 Task: Filter jobs by Chennai location.
Action: Mouse moved to (310, 106)
Screenshot: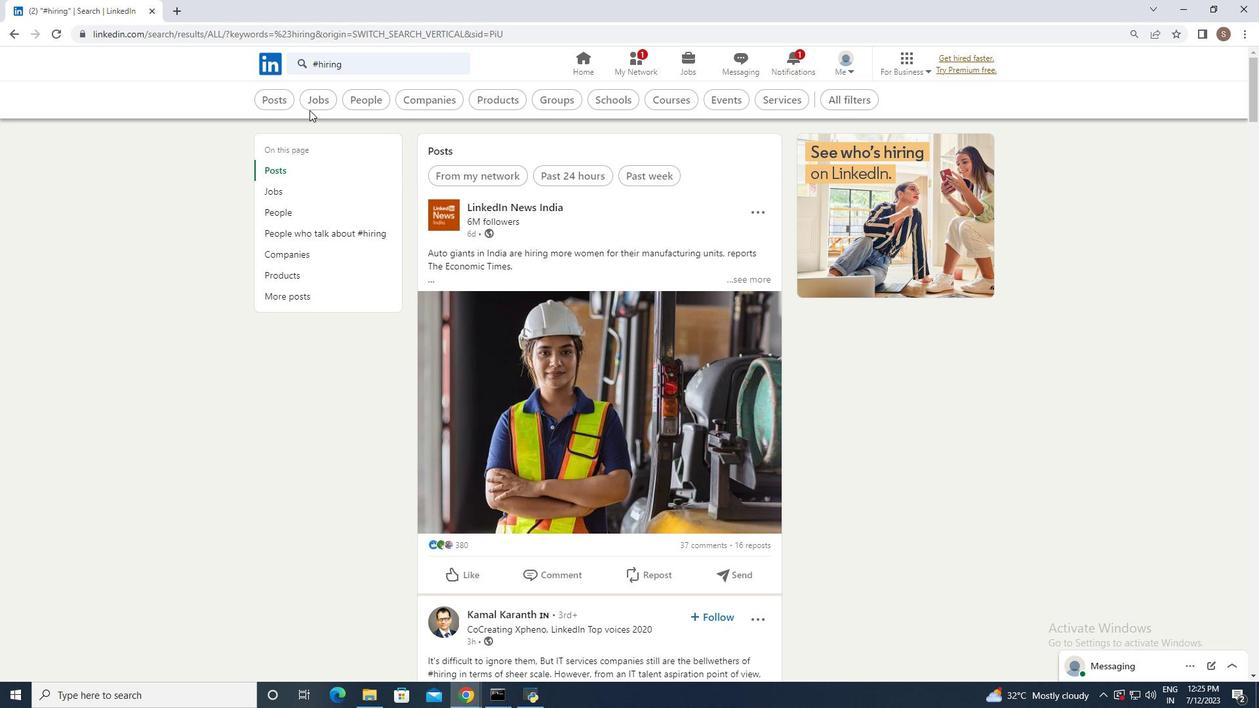 
Action: Mouse pressed left at (310, 106)
Screenshot: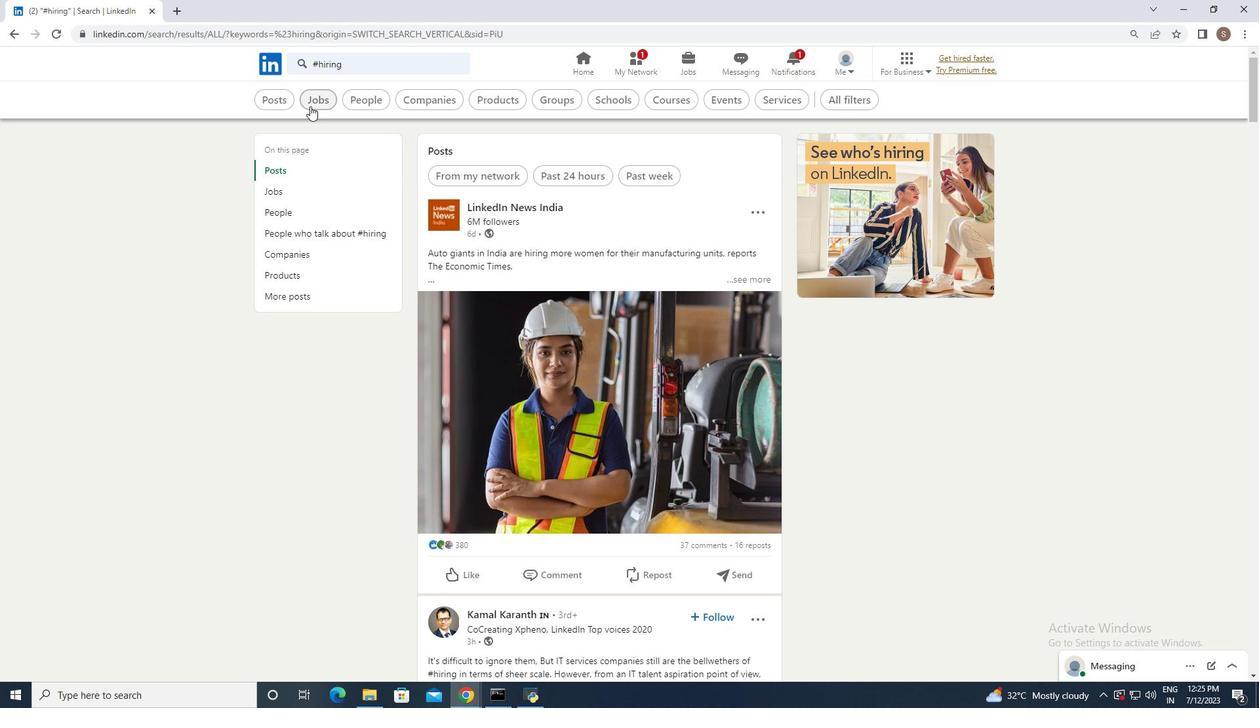 
Action: Mouse moved to (872, 97)
Screenshot: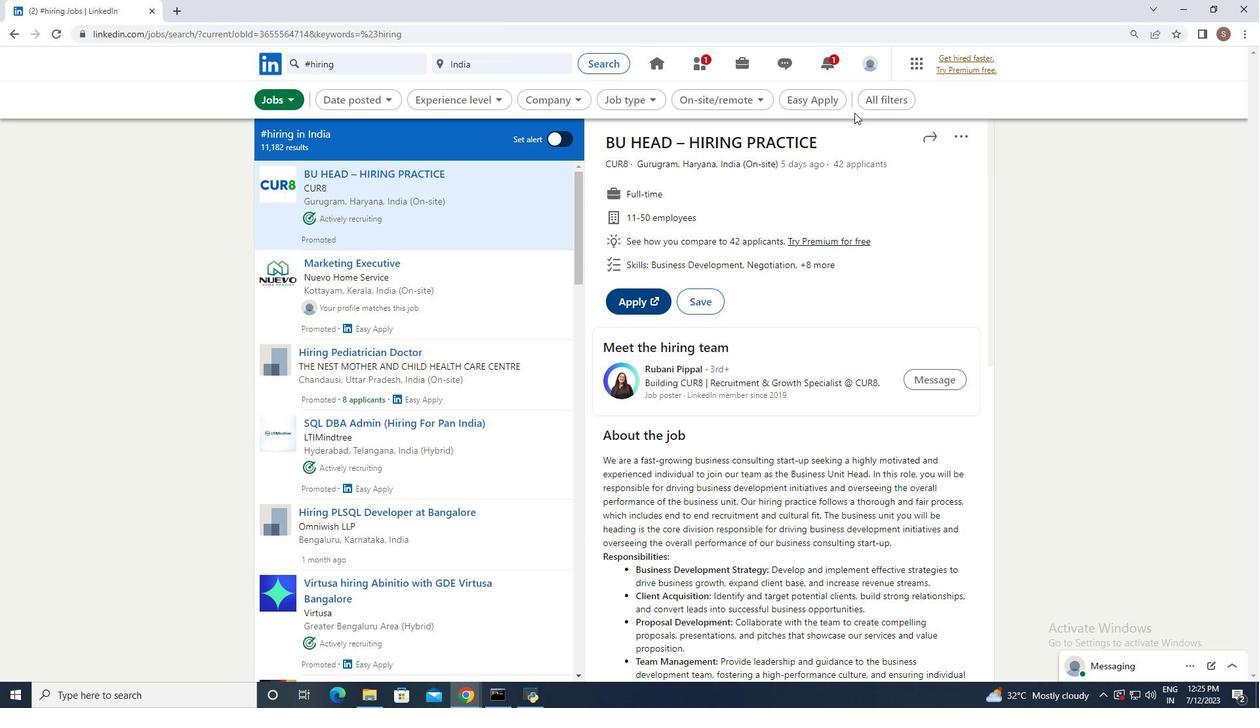 
Action: Mouse pressed left at (872, 97)
Screenshot: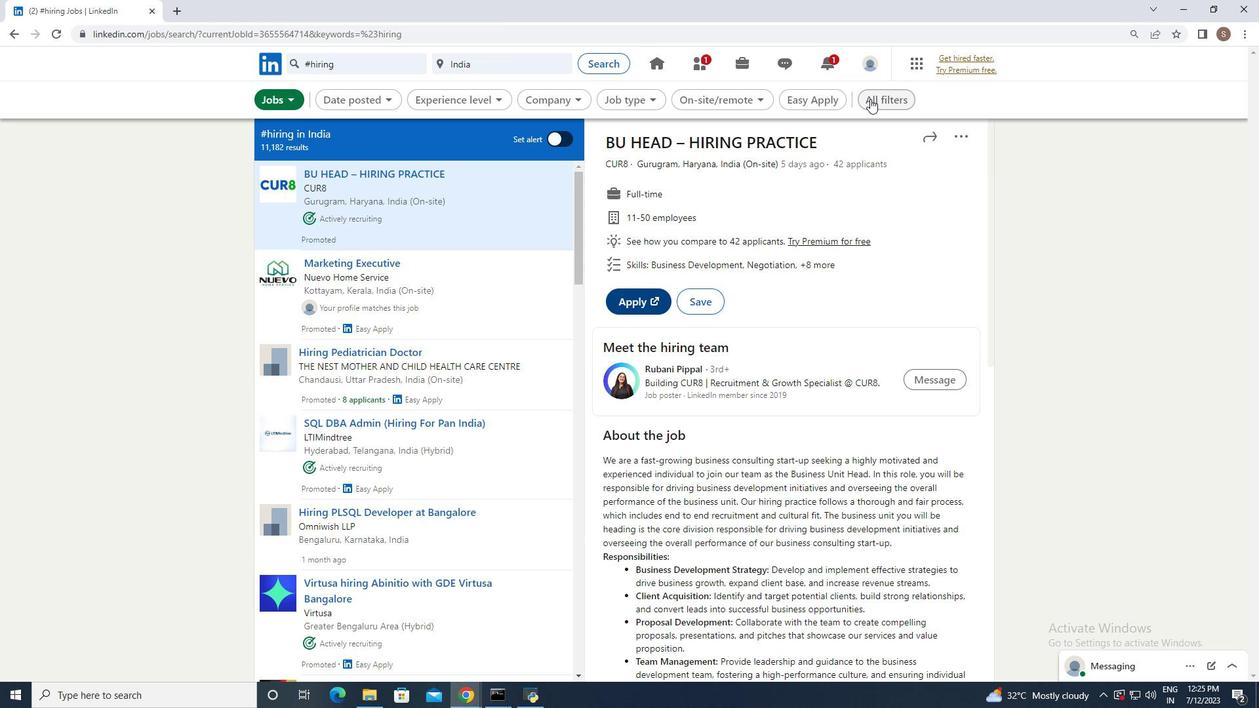 
Action: Mouse moved to (983, 381)
Screenshot: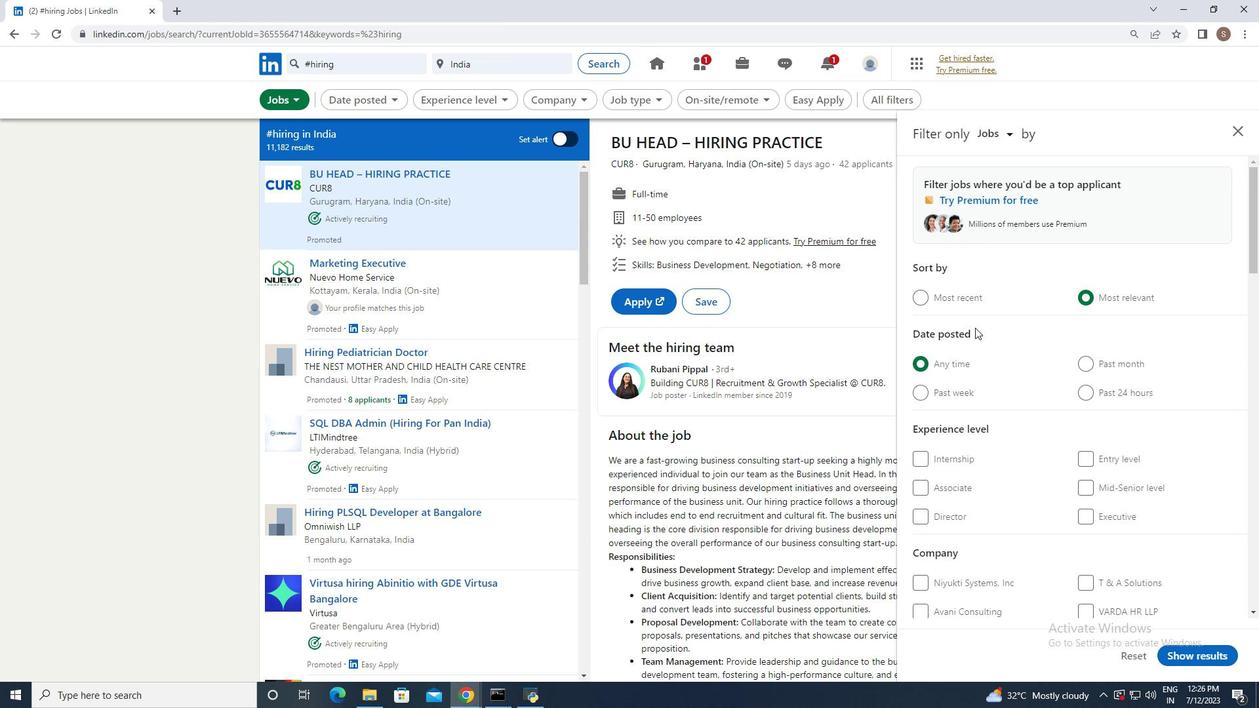 
Action: Mouse scrolled (983, 380) with delta (0, 0)
Screenshot: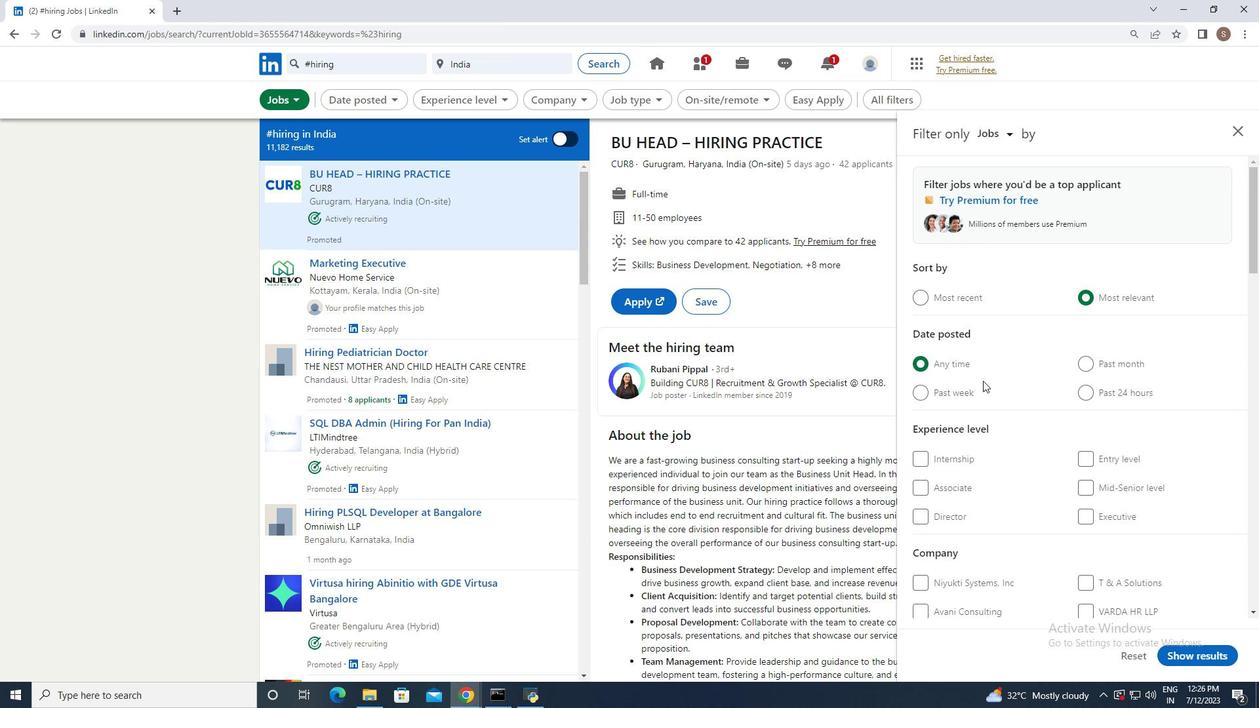 
Action: Mouse scrolled (983, 380) with delta (0, 0)
Screenshot: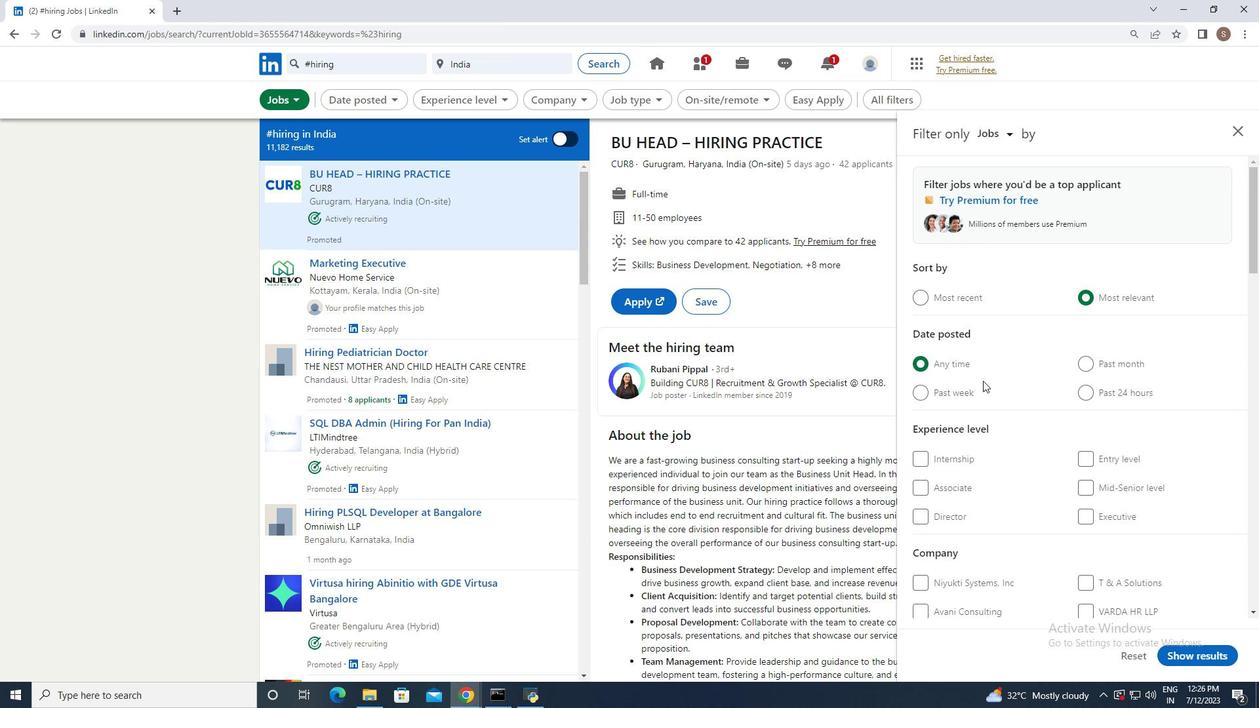 
Action: Mouse scrolled (983, 380) with delta (0, 0)
Screenshot: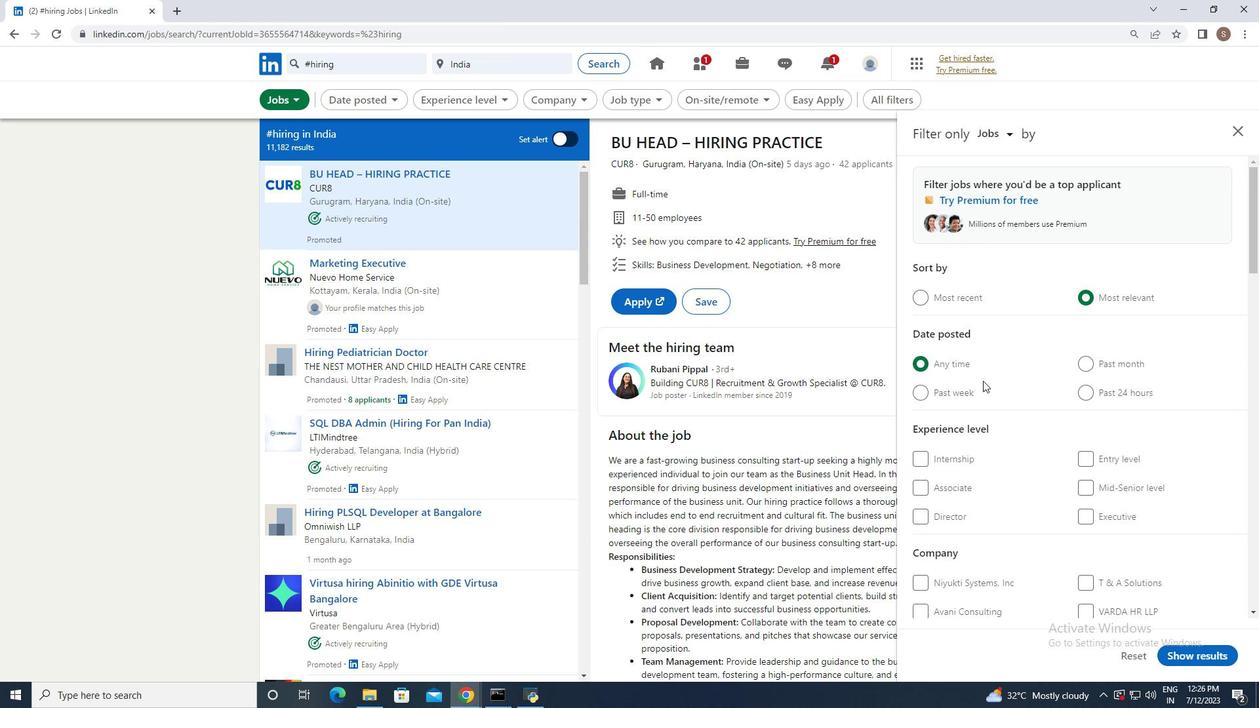 
Action: Mouse scrolled (983, 380) with delta (0, 0)
Screenshot: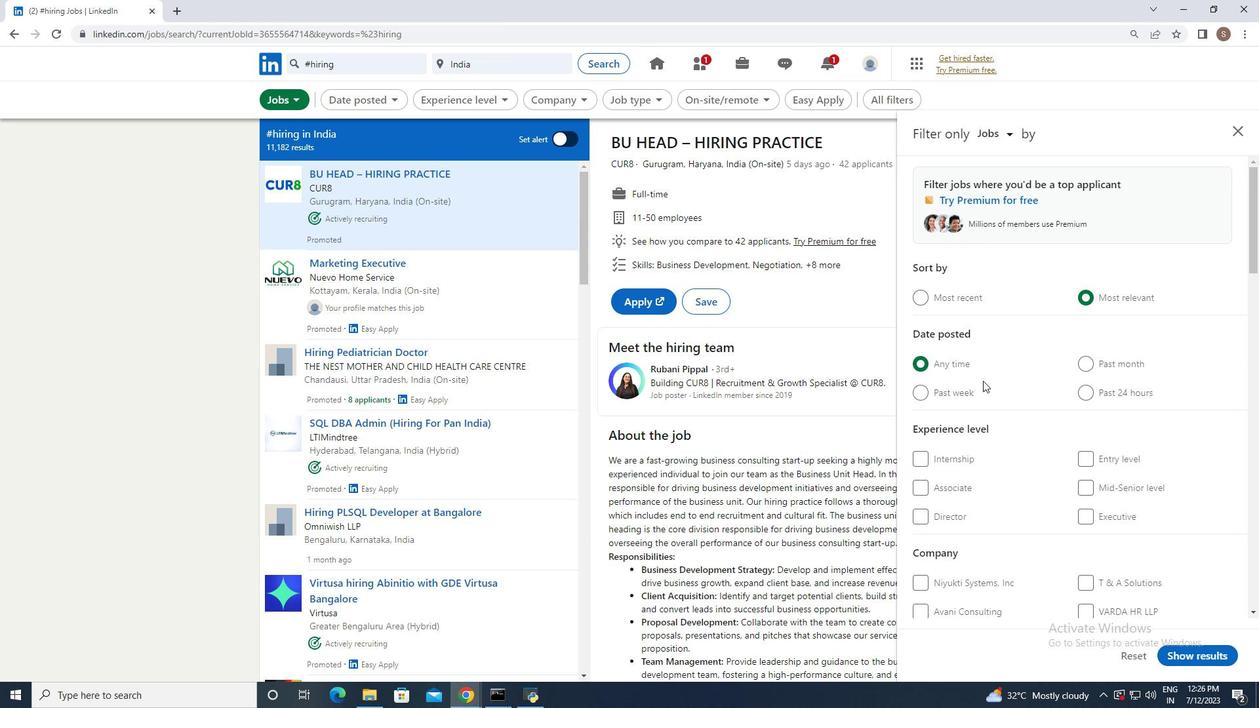 
Action: Mouse scrolled (983, 380) with delta (0, 0)
Screenshot: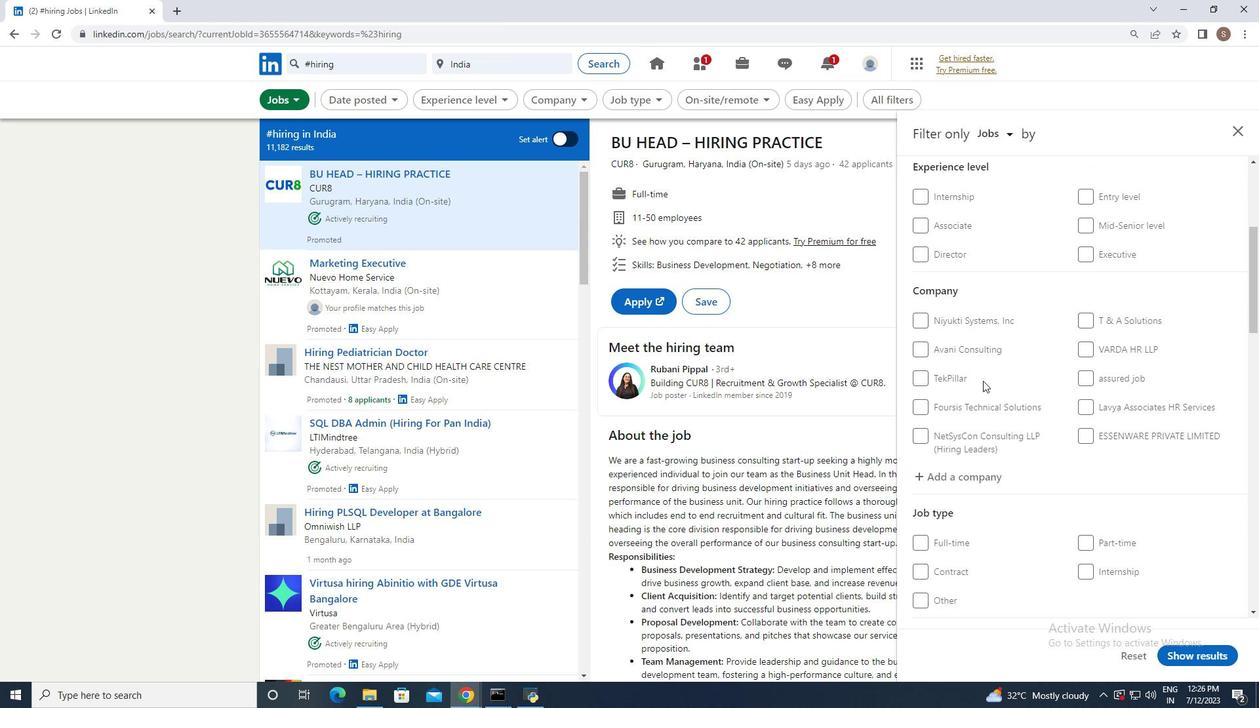
Action: Mouse scrolled (983, 380) with delta (0, 0)
Screenshot: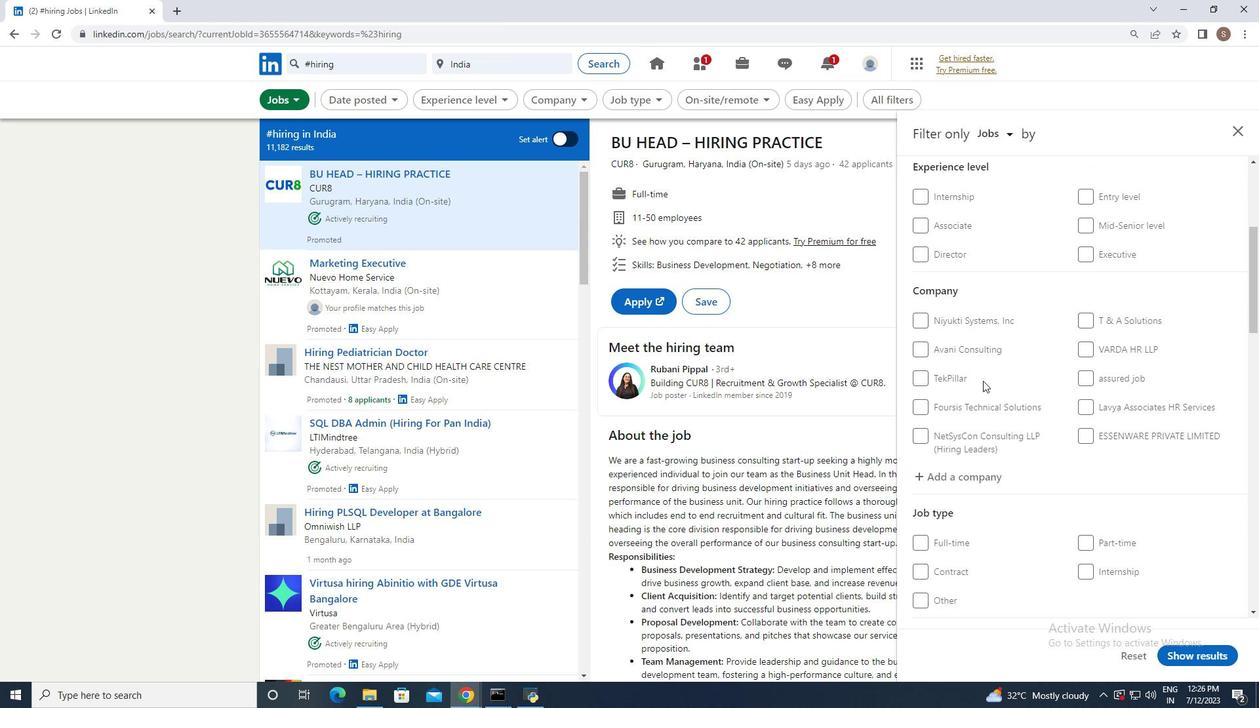 
Action: Mouse scrolled (983, 380) with delta (0, 0)
Screenshot: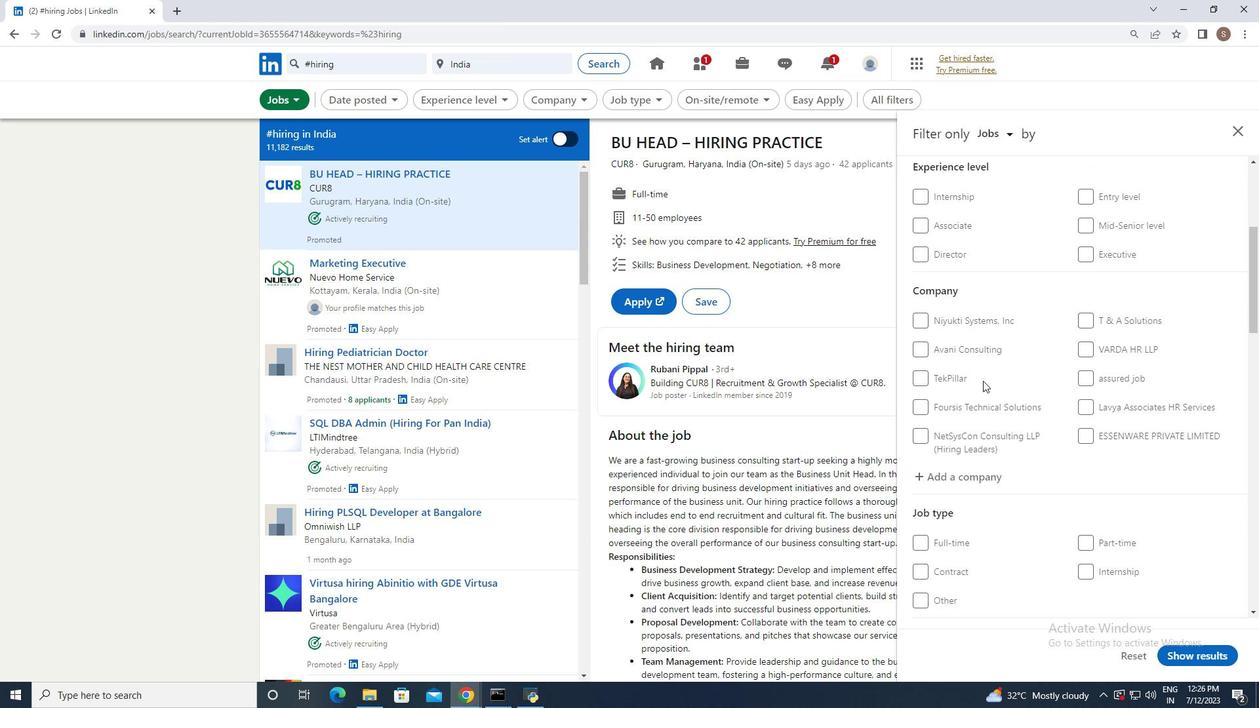 
Action: Mouse scrolled (983, 380) with delta (0, 0)
Screenshot: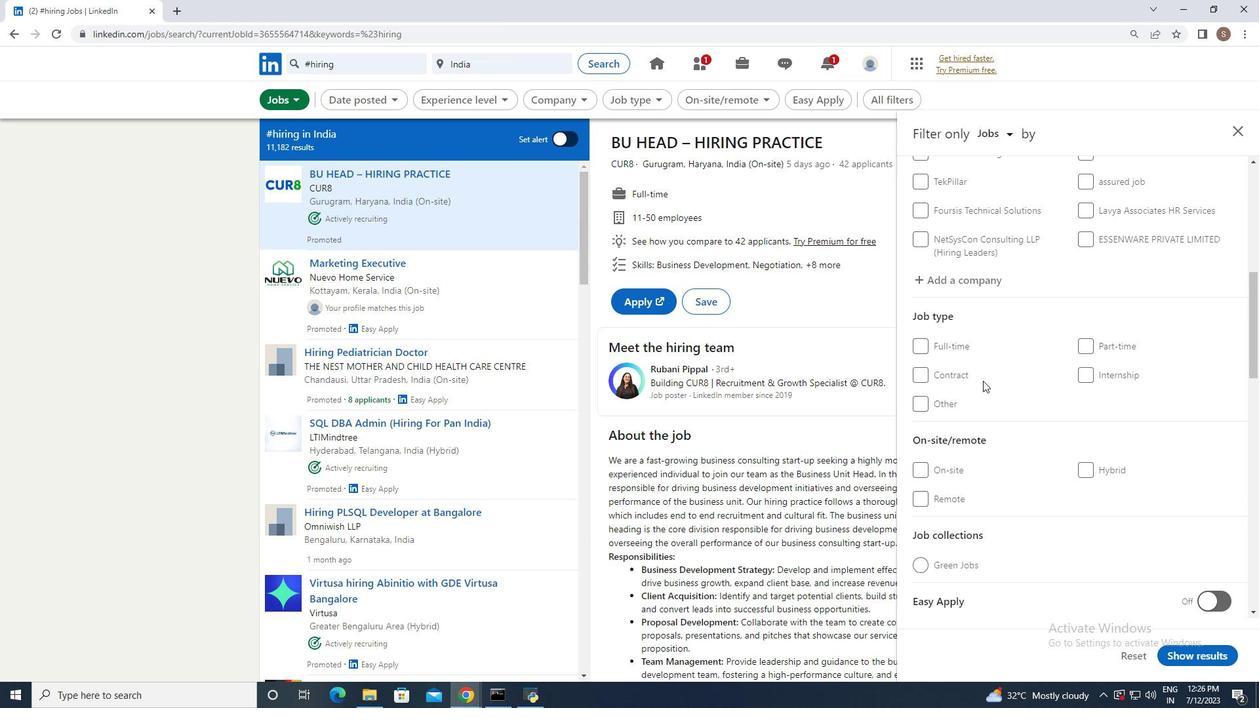 
Action: Mouse scrolled (983, 380) with delta (0, 0)
Screenshot: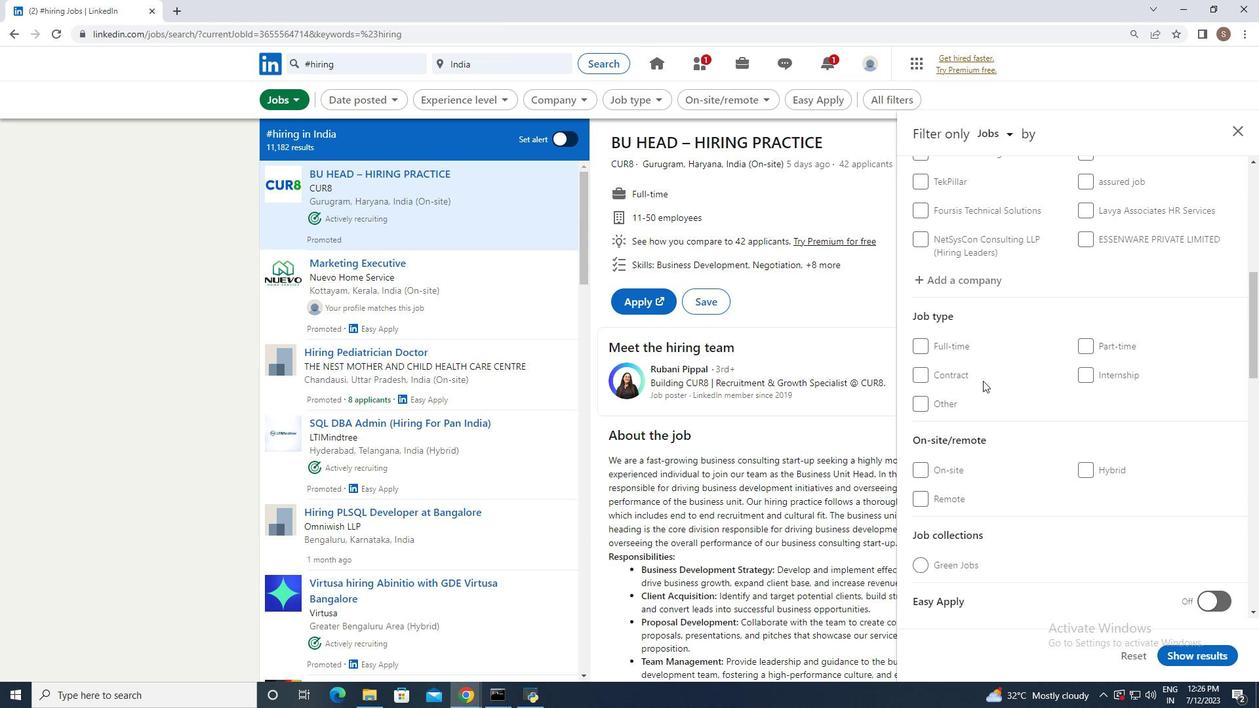 
Action: Mouse scrolled (983, 380) with delta (0, 0)
Screenshot: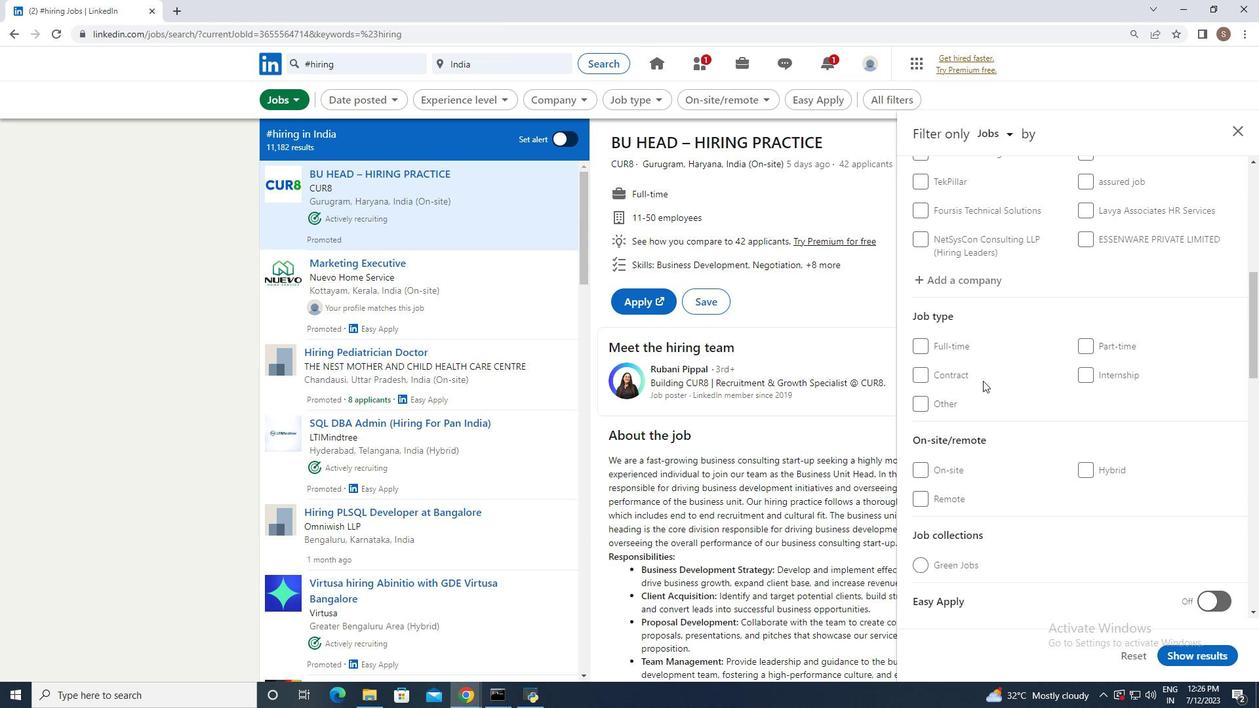 
Action: Mouse scrolled (983, 380) with delta (0, 0)
Screenshot: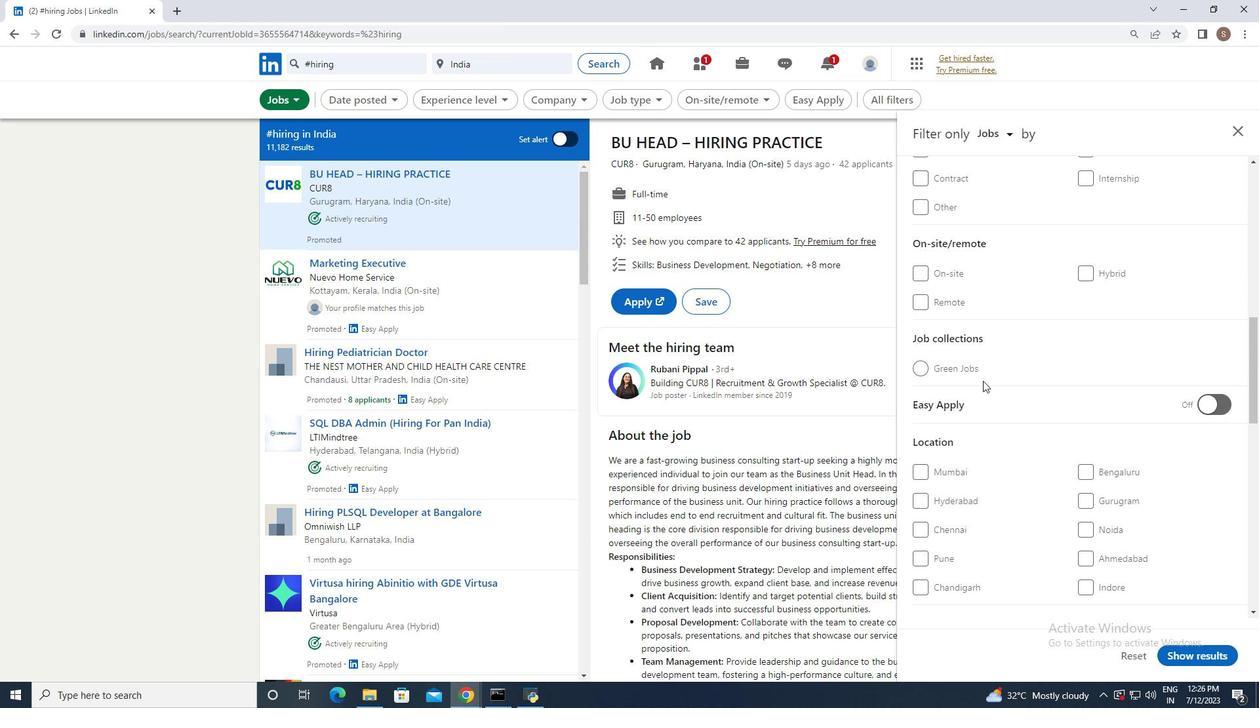 
Action: Mouse scrolled (983, 380) with delta (0, 0)
Screenshot: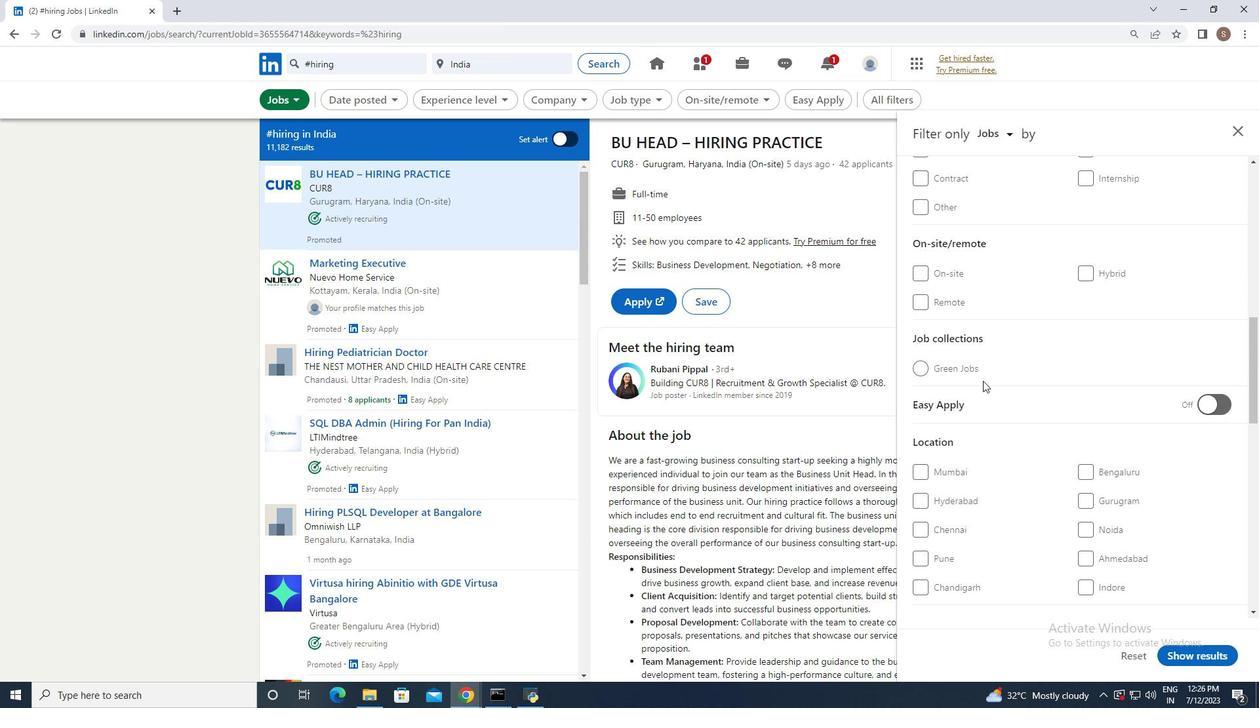
Action: Mouse moved to (915, 396)
Screenshot: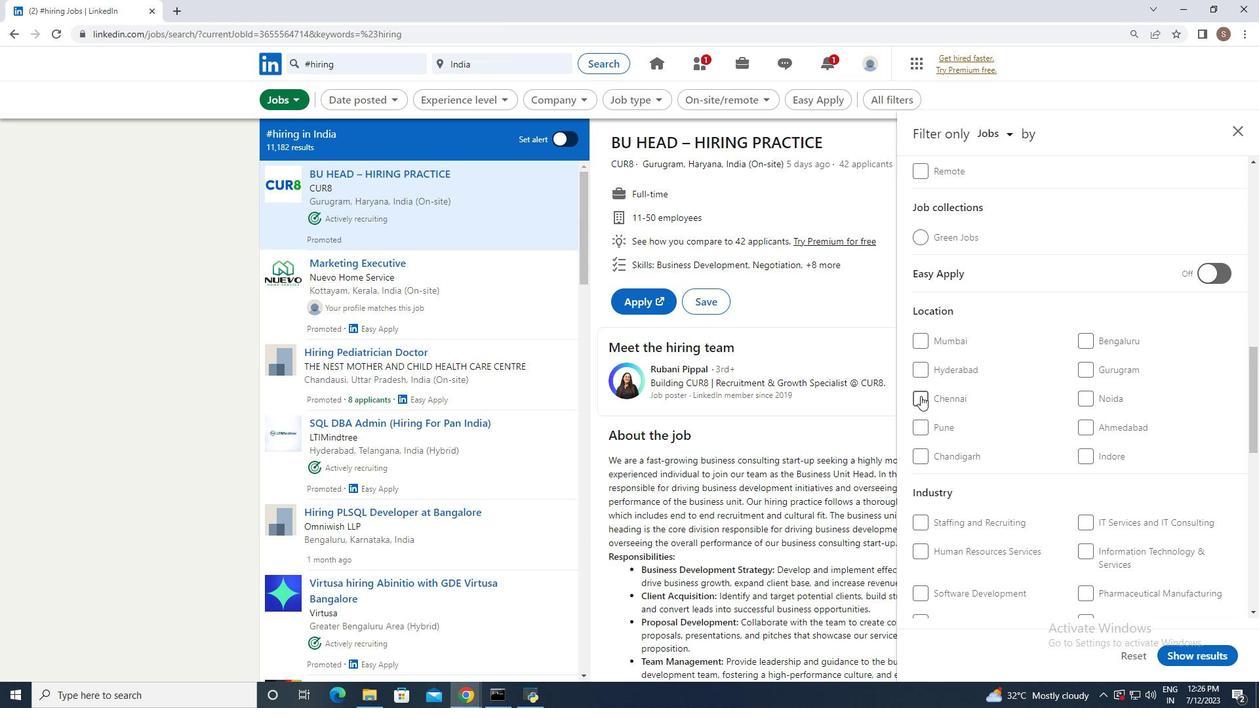 
Action: Mouse pressed left at (915, 396)
Screenshot: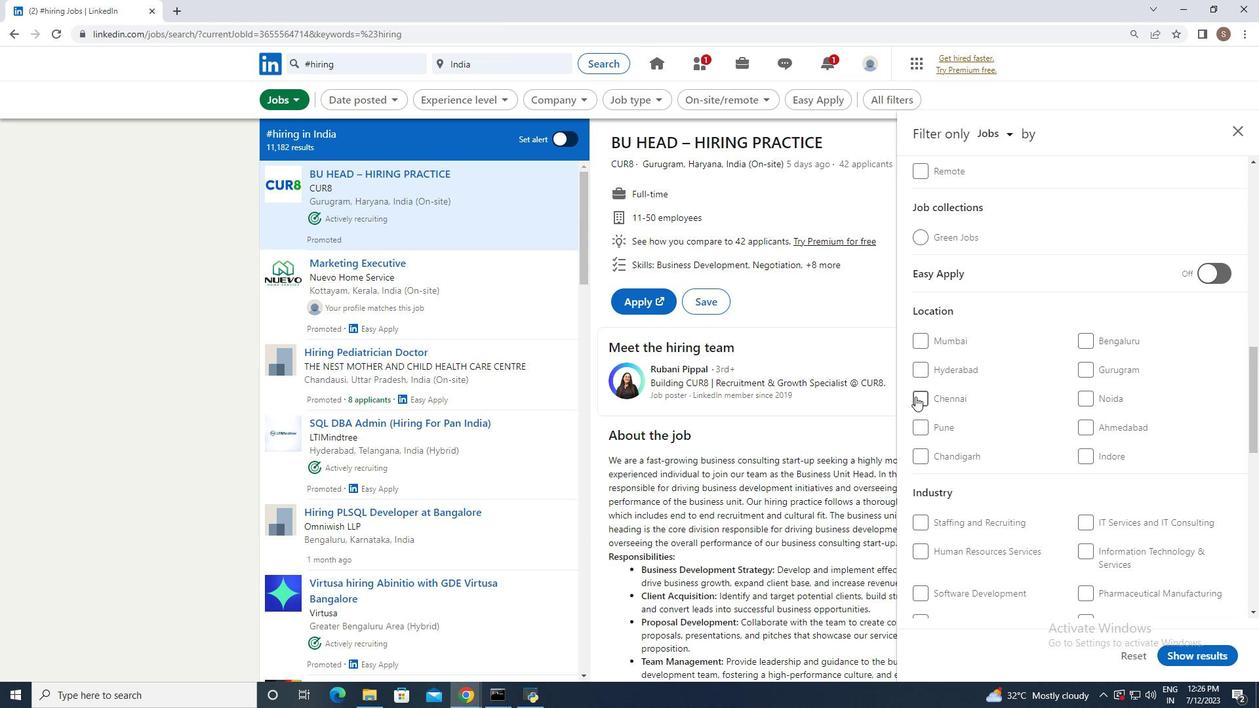 
Action: Mouse moved to (1179, 656)
Screenshot: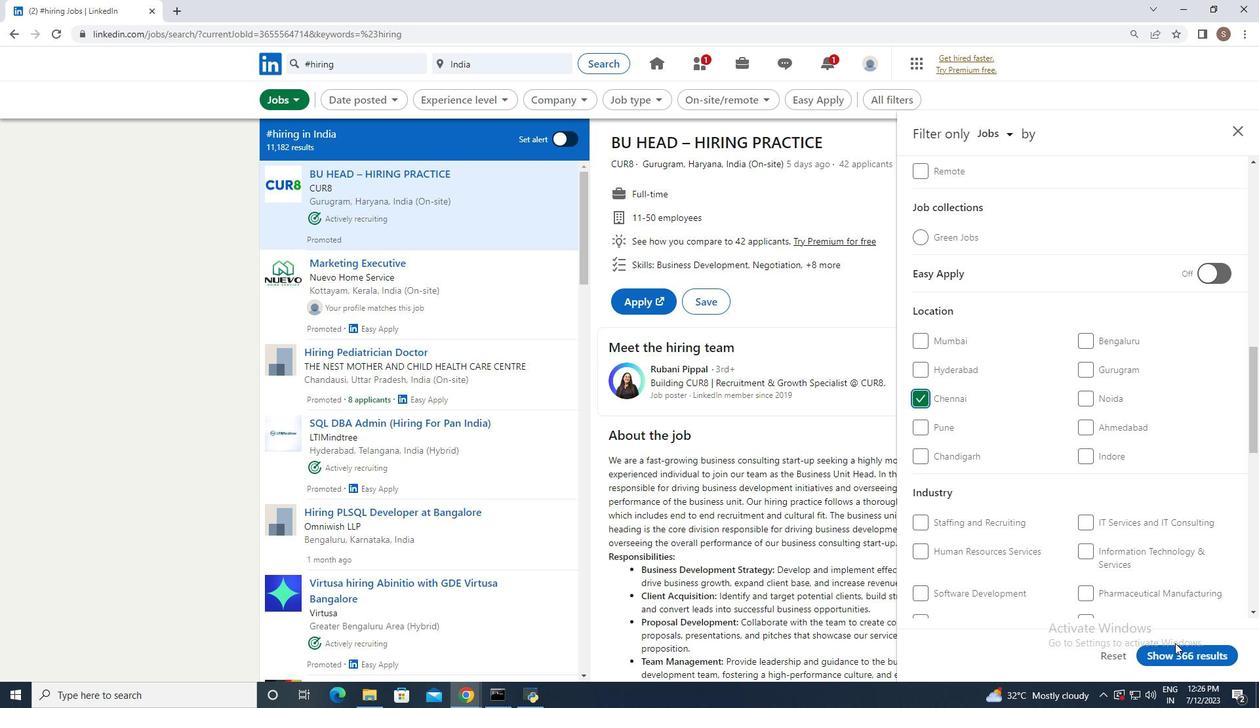 
Action: Mouse pressed left at (1179, 656)
Screenshot: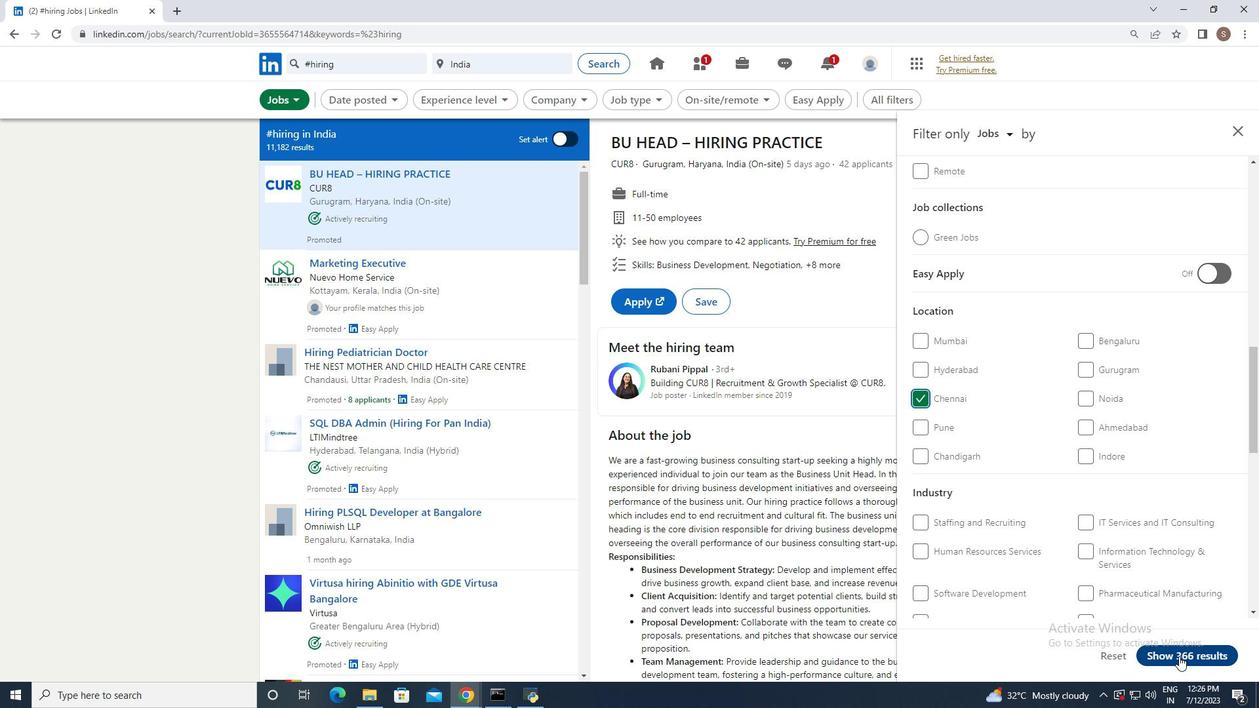 
Action: Mouse moved to (970, 596)
Screenshot: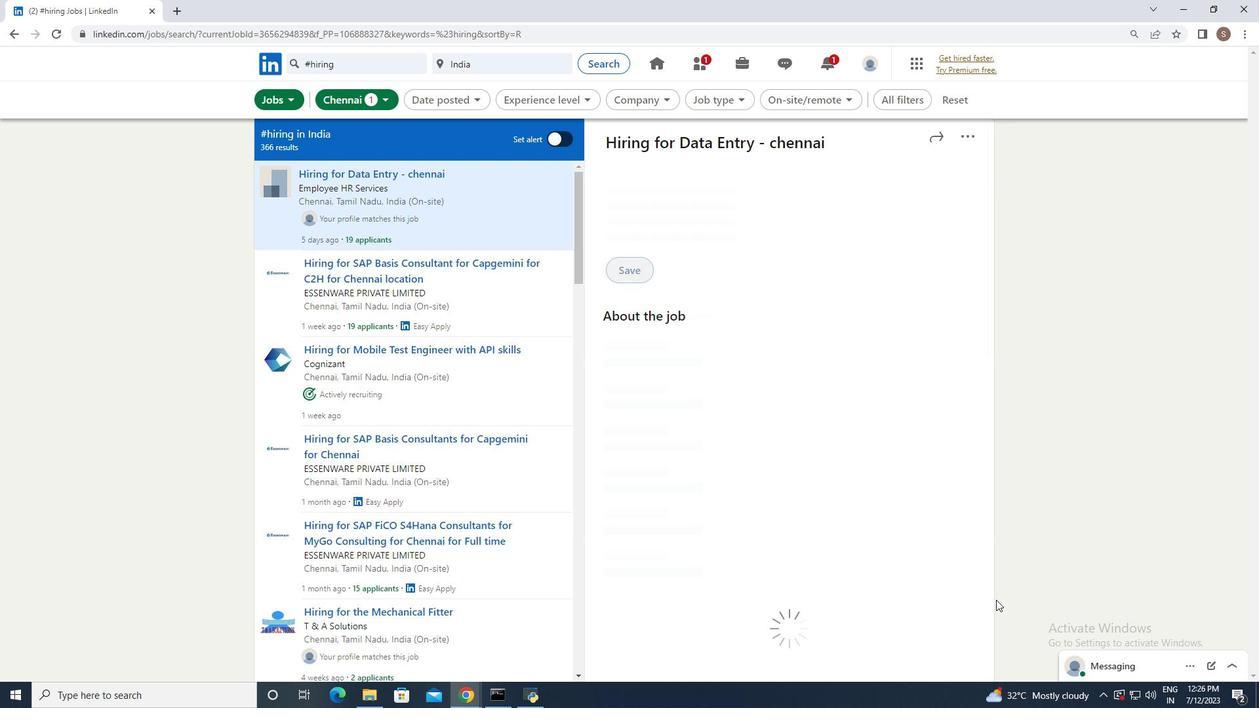 
